 Task: Create in the project TrendForge and in the Backlog issue 'Login page not loading or unresponsive' a child issue 'Chatbot conversation user satisfaction optimization and testing', and assign it to team member softage.3@softage.net.
Action: Mouse moved to (201, 56)
Screenshot: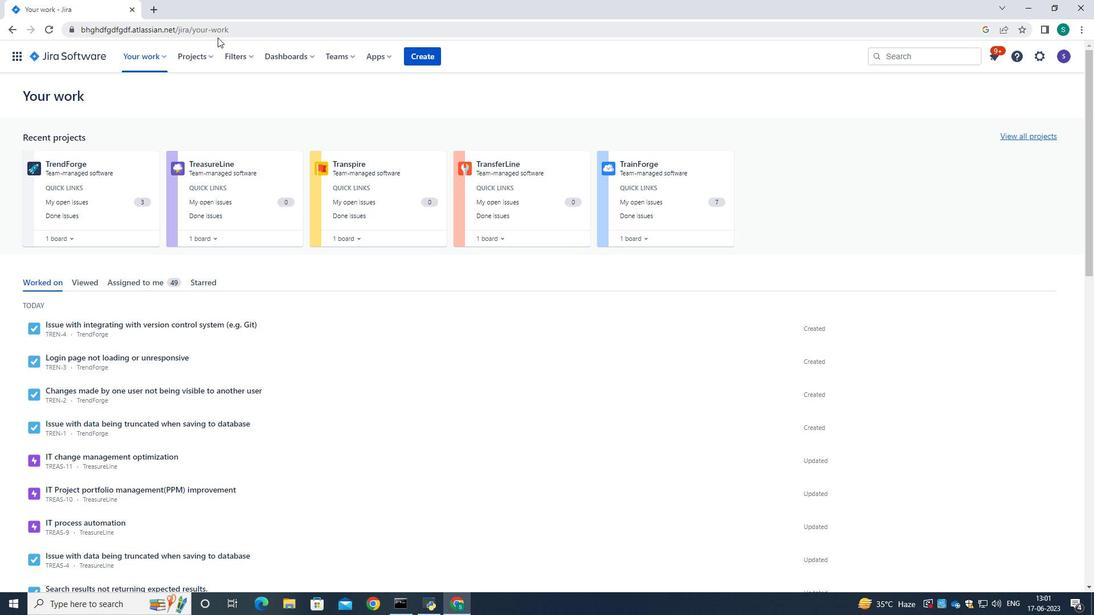
Action: Mouse pressed left at (201, 56)
Screenshot: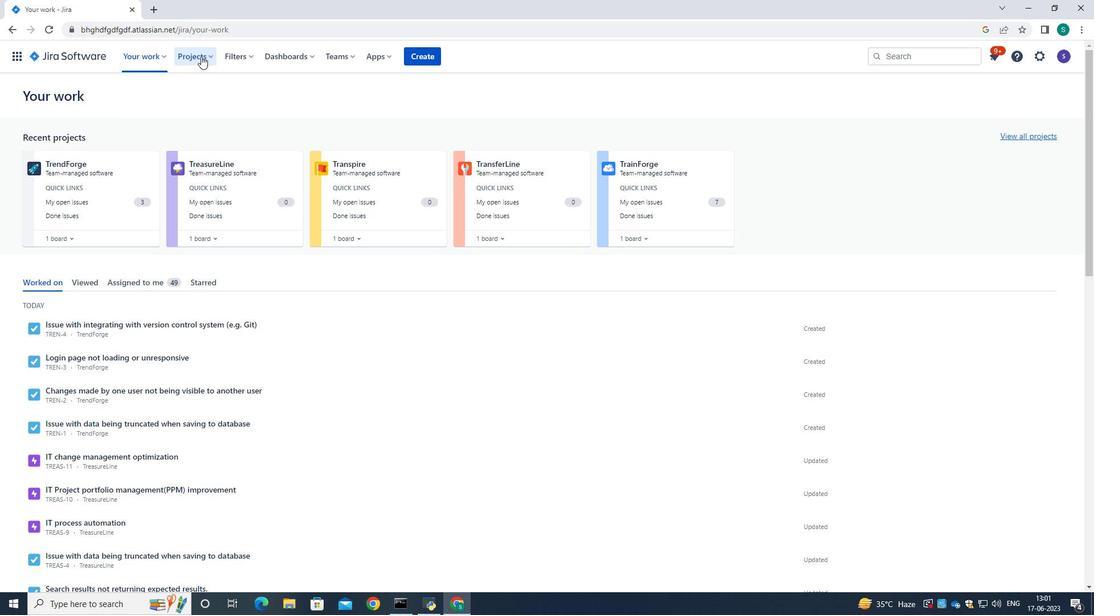 
Action: Mouse moved to (209, 105)
Screenshot: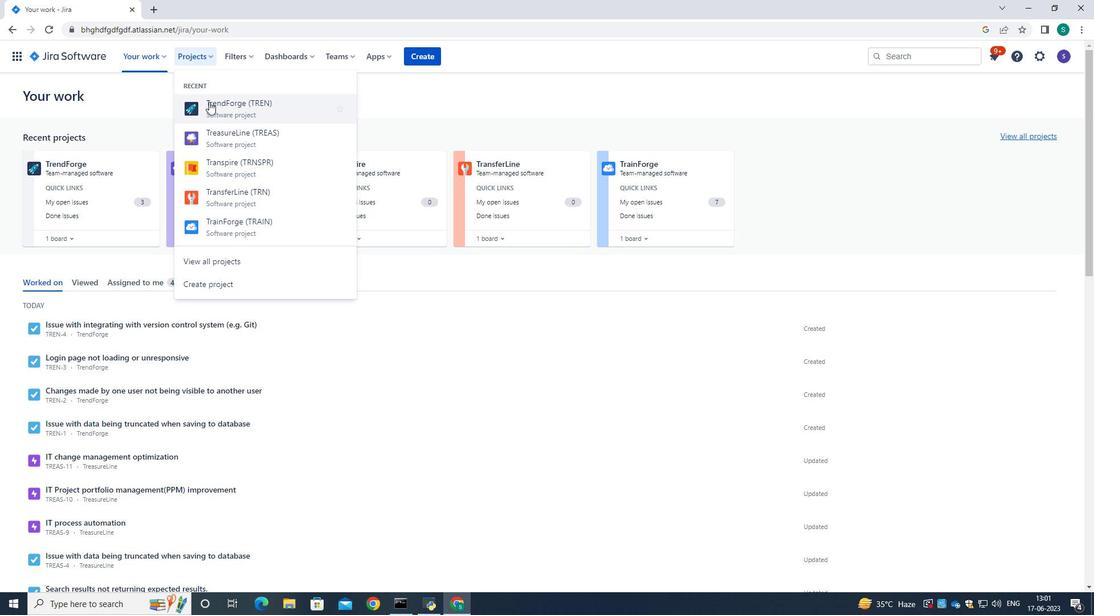 
Action: Mouse pressed left at (209, 105)
Screenshot: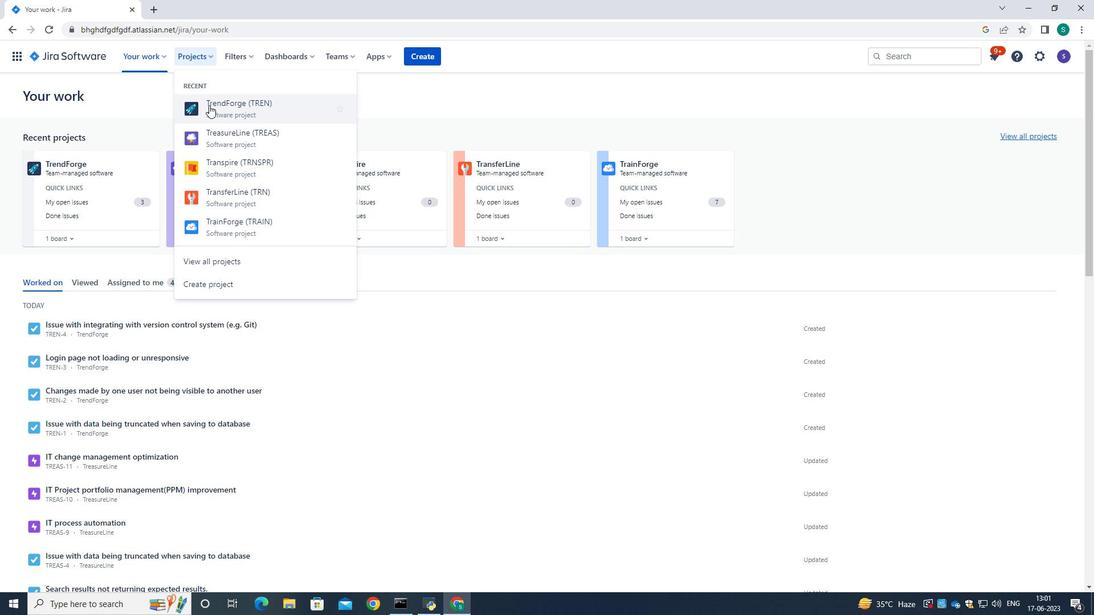 
Action: Mouse moved to (70, 178)
Screenshot: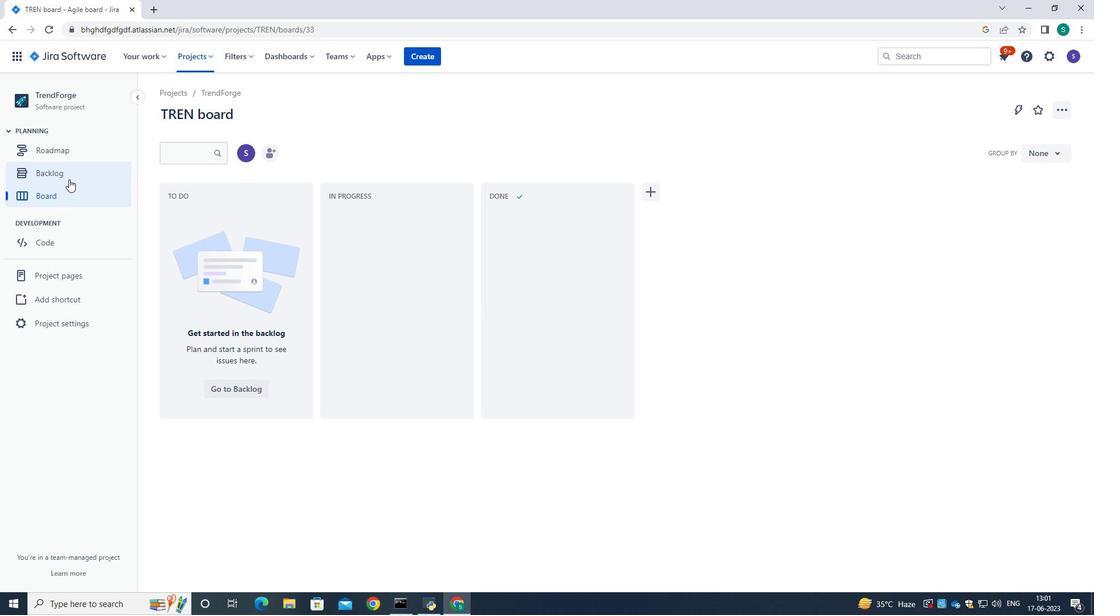 
Action: Mouse pressed left at (70, 178)
Screenshot: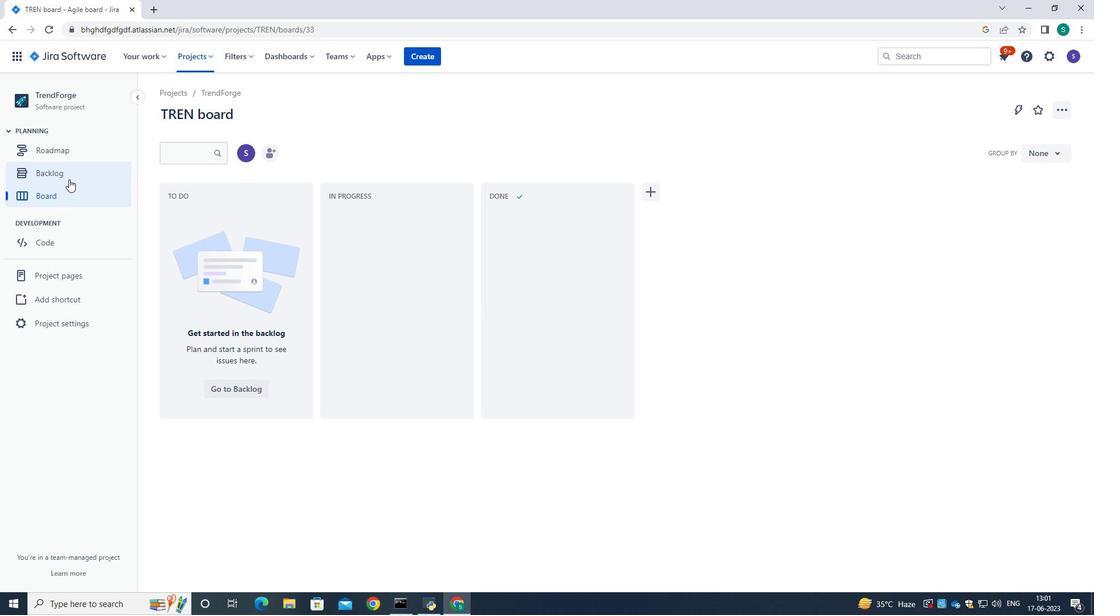 
Action: Mouse moved to (420, 254)
Screenshot: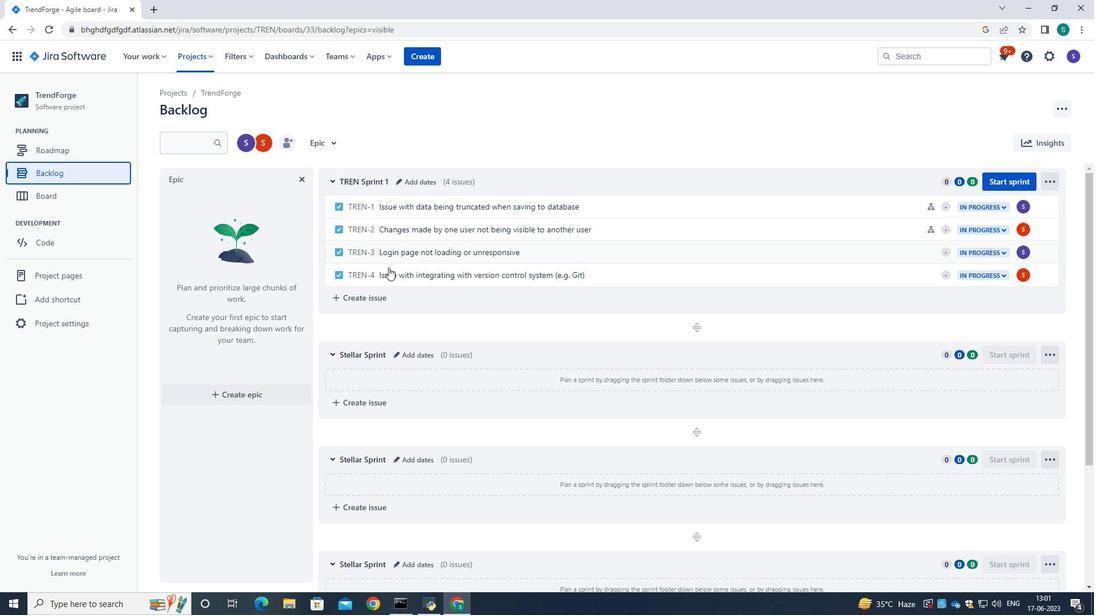 
Action: Mouse pressed left at (420, 254)
Screenshot: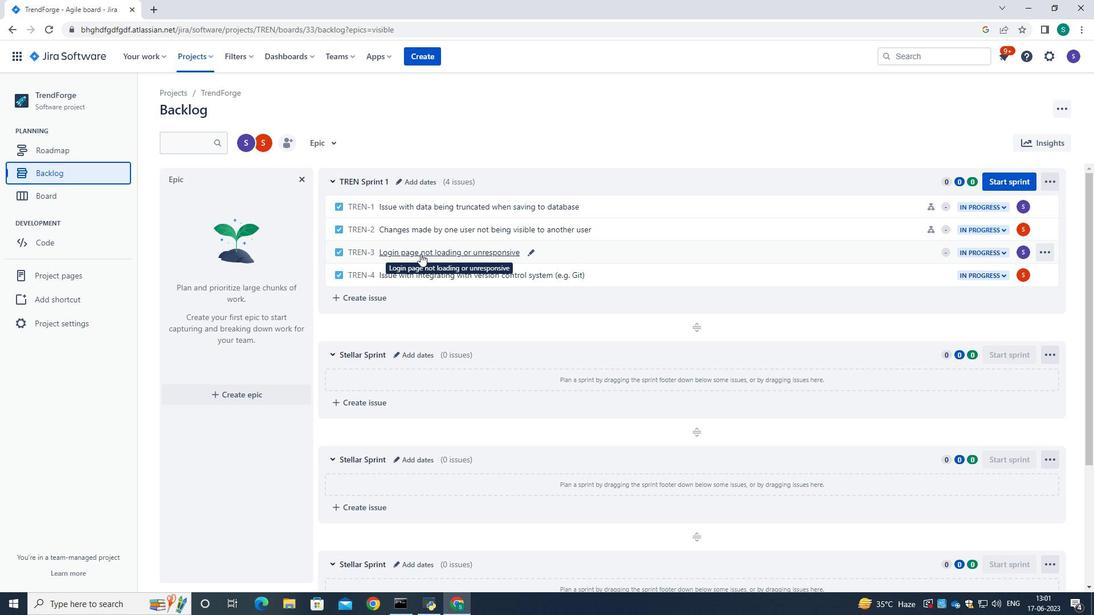 
Action: Mouse moved to (901, 242)
Screenshot: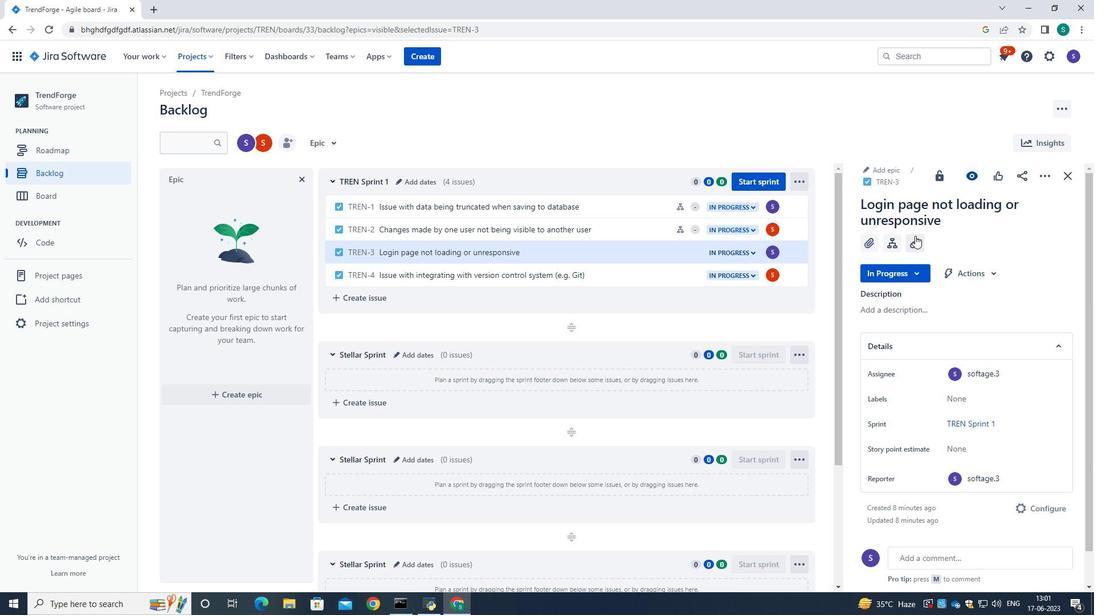 
Action: Mouse pressed left at (901, 242)
Screenshot: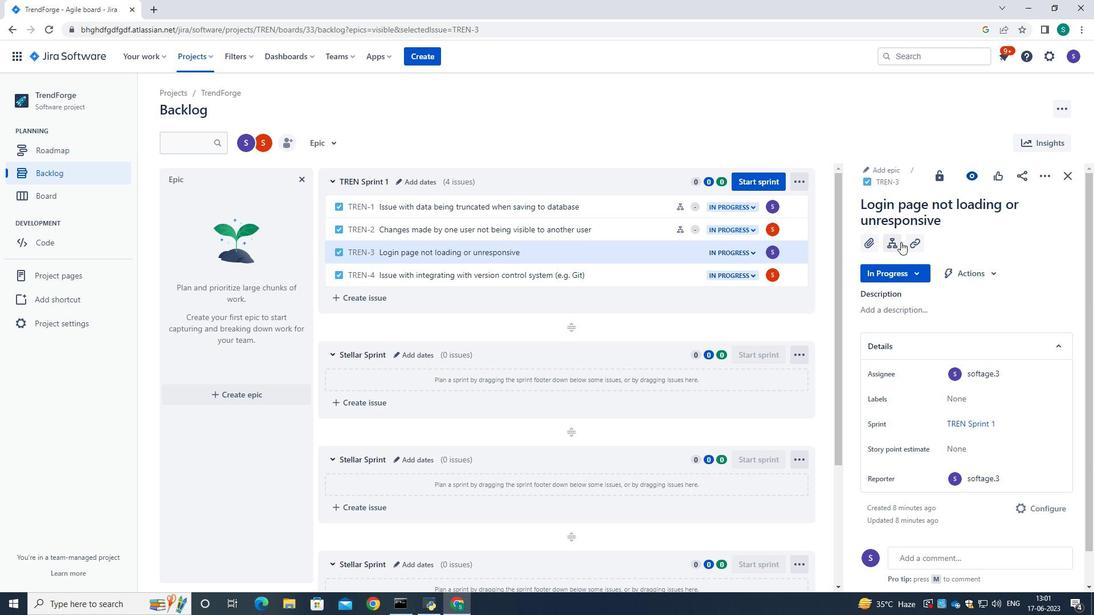 
Action: Mouse moved to (898, 355)
Screenshot: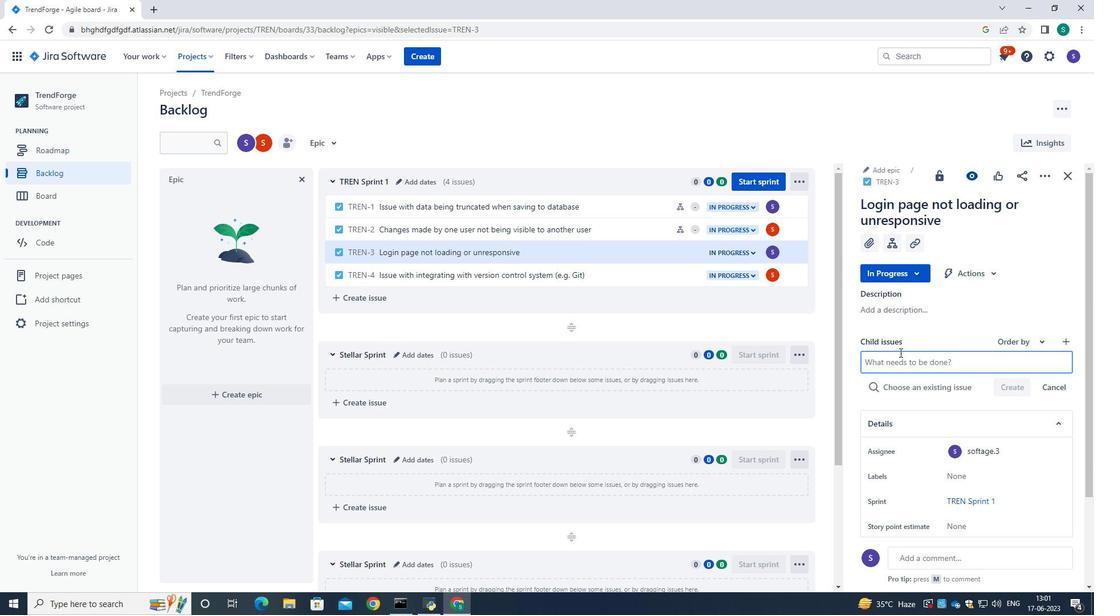 
Action: Mouse pressed left at (898, 355)
Screenshot: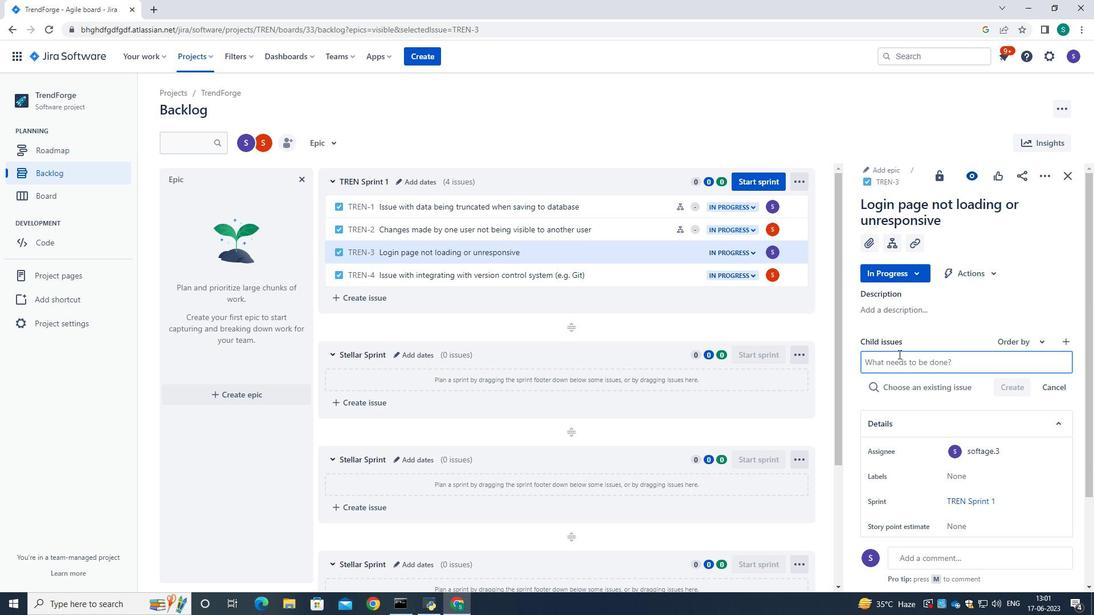 
Action: Key pressed <Key.caps_lock>C<Key.caps_lock>hatbot<Key.space>conversation<Key.space>user<Key.space>satisfaction<Key.space>s<Key.backspace>optimization<Key.space>and<Key.space>tesitng
Screenshot: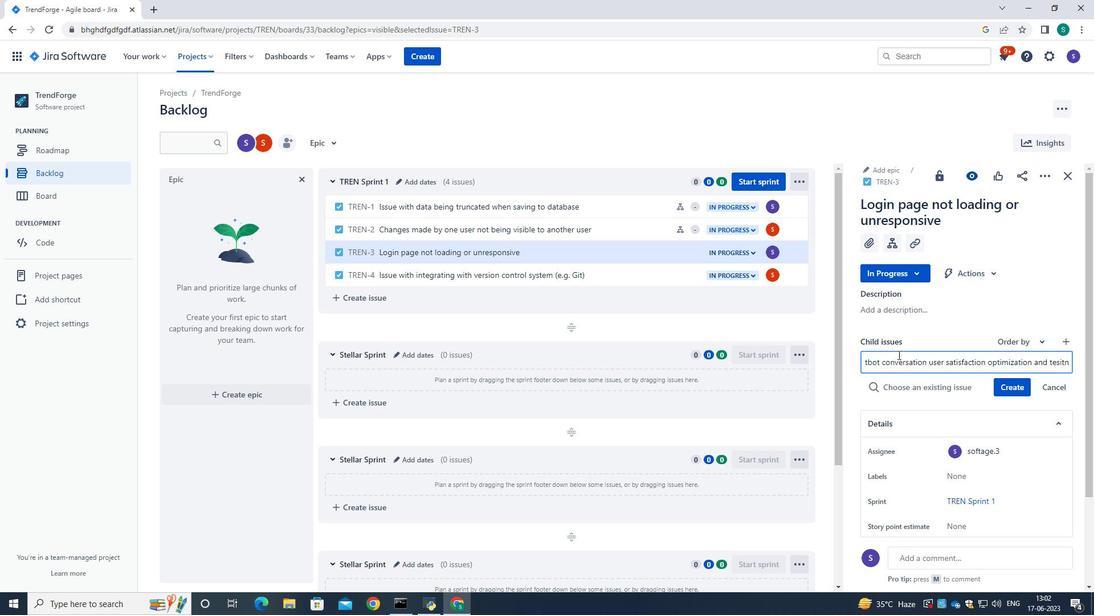 
Action: Mouse moved to (1021, 391)
Screenshot: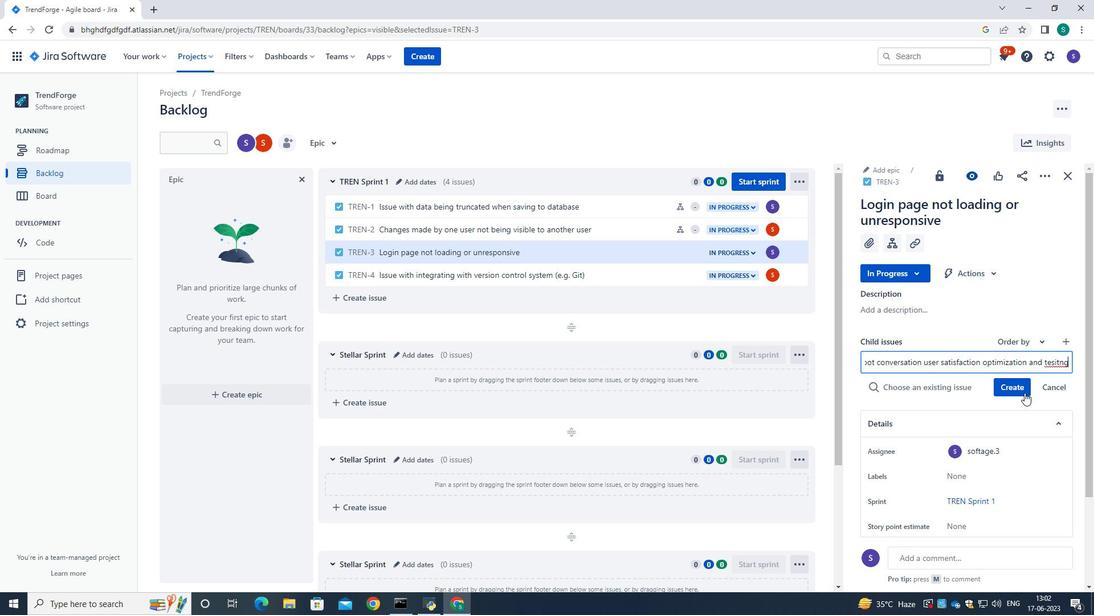 
Action: Mouse pressed left at (1021, 391)
Screenshot: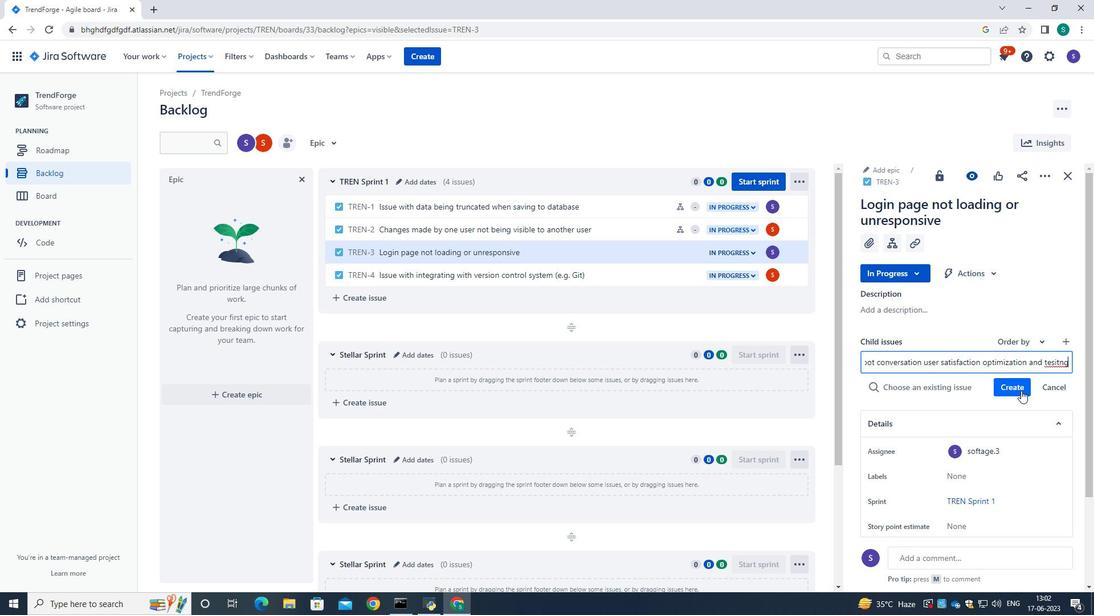
Action: Mouse moved to (1034, 367)
Screenshot: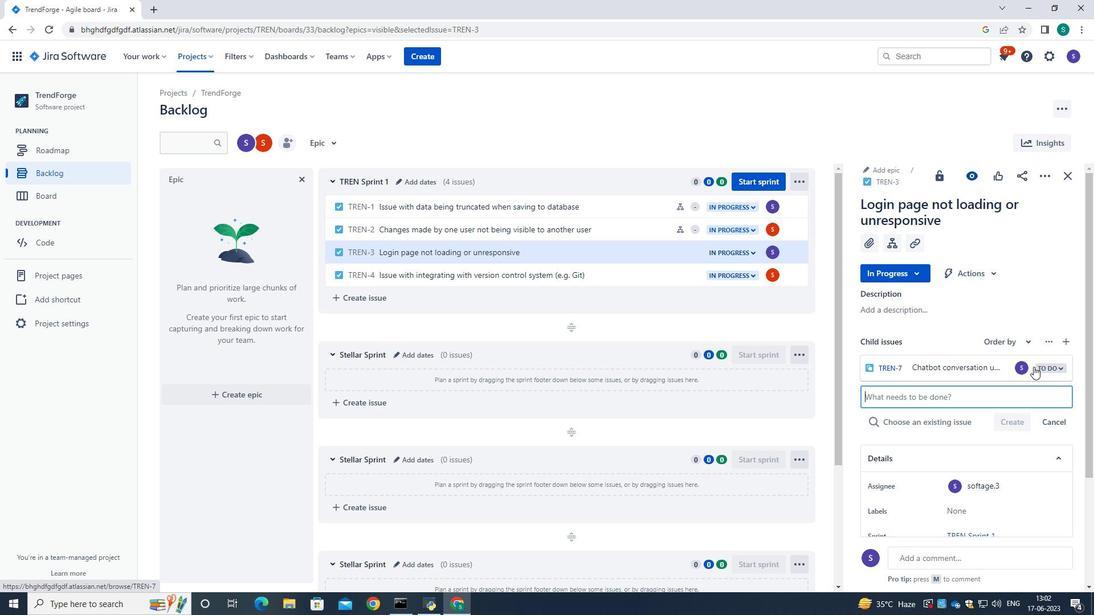 
Action: Mouse pressed left at (1034, 367)
Screenshot: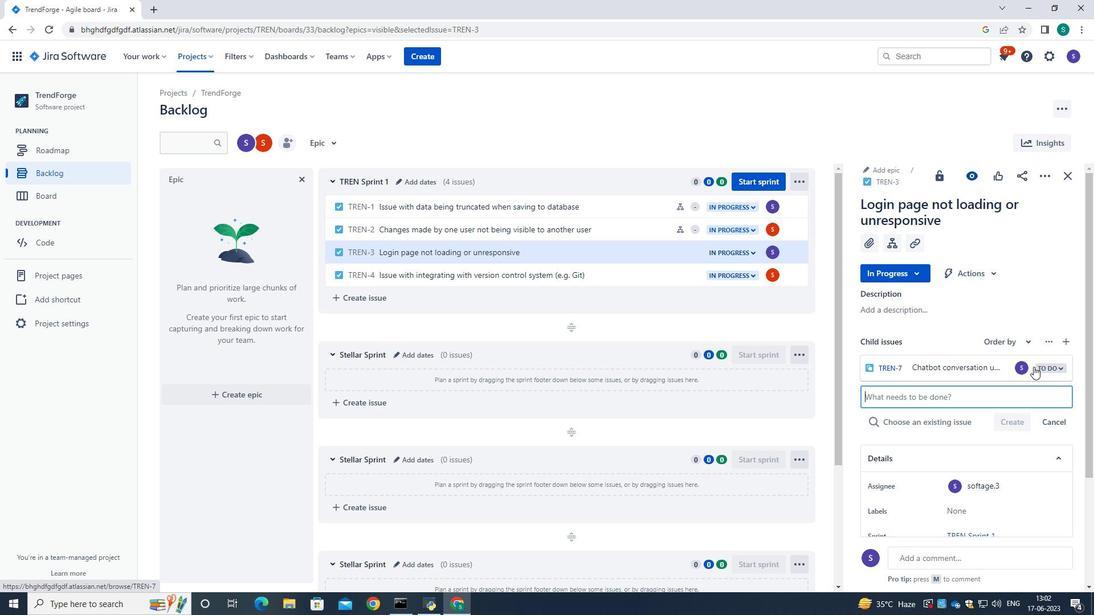 
Action: Mouse moved to (982, 330)
Screenshot: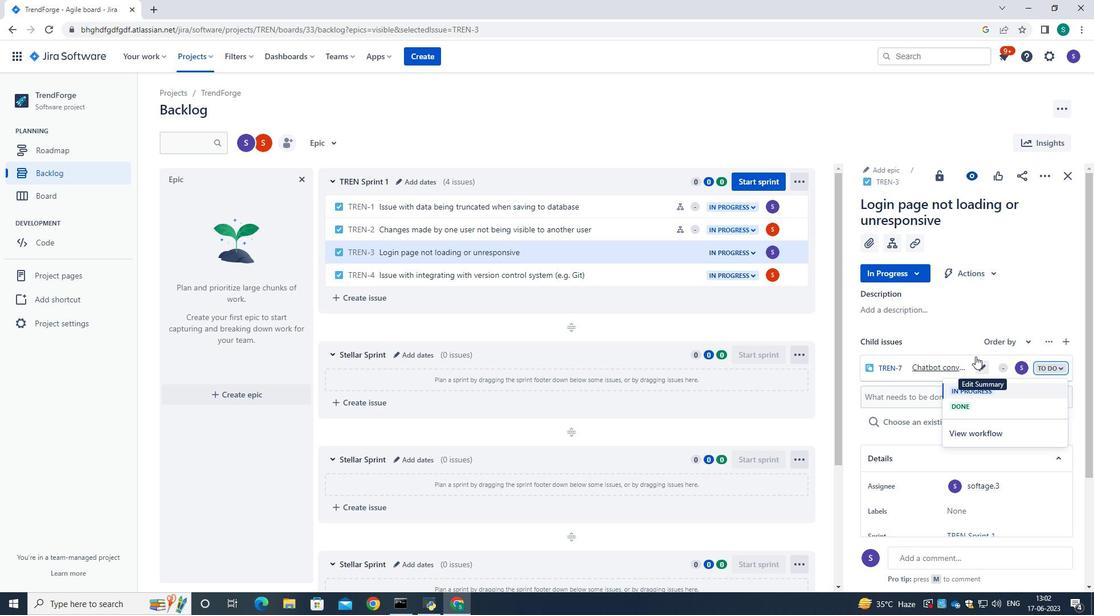 
Action: Mouse pressed left at (982, 330)
Screenshot: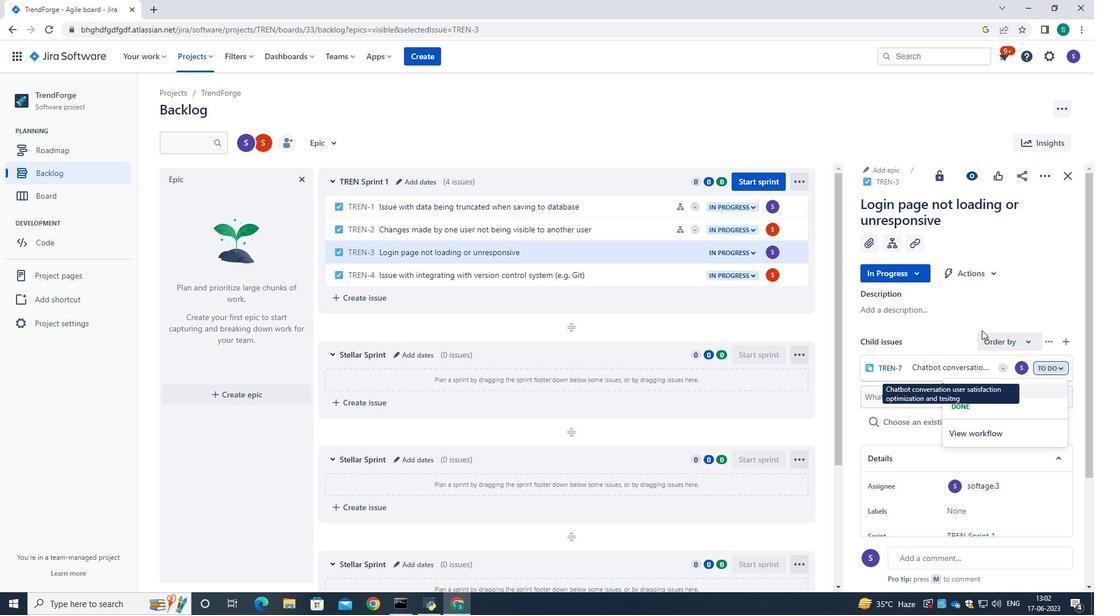 
Action: Mouse moved to (986, 369)
Screenshot: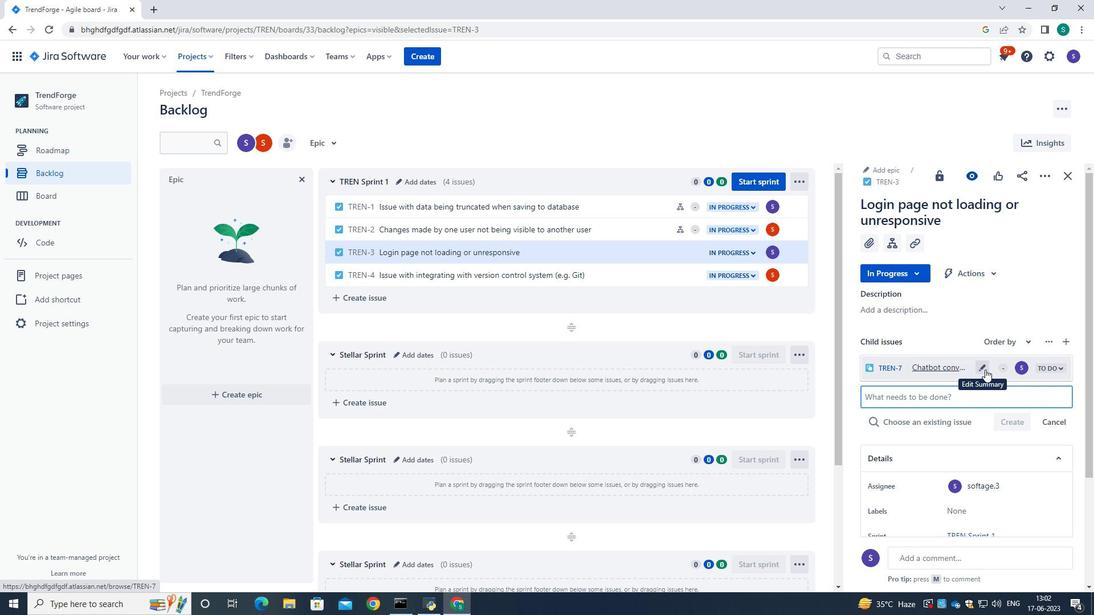 
Action: Mouse pressed left at (986, 369)
Screenshot: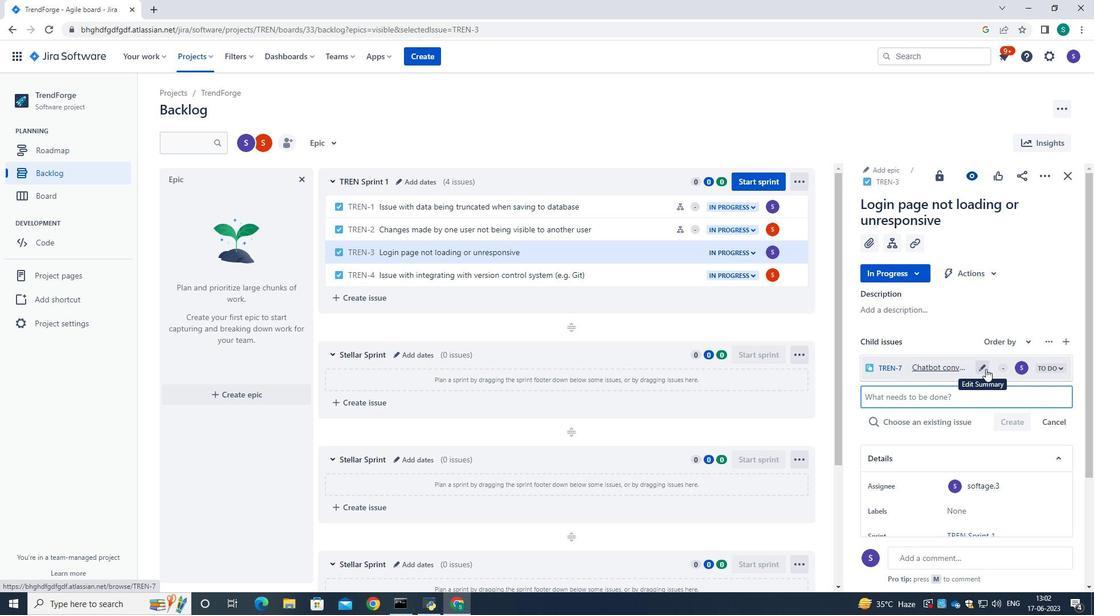 
Action: Mouse moved to (975, 367)
Screenshot: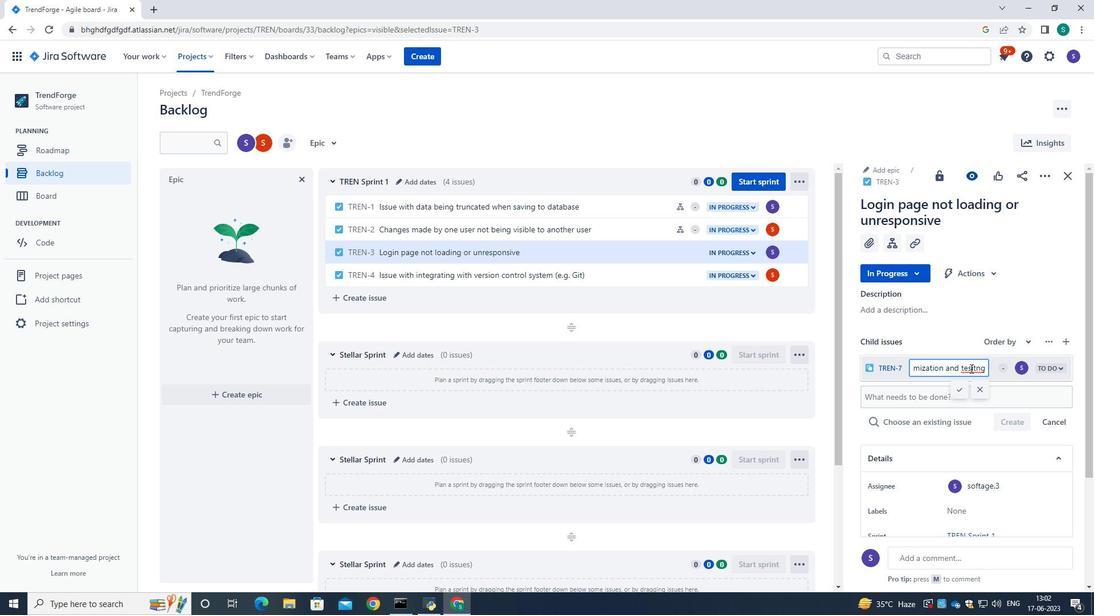 
Action: Mouse pressed left at (975, 367)
Screenshot: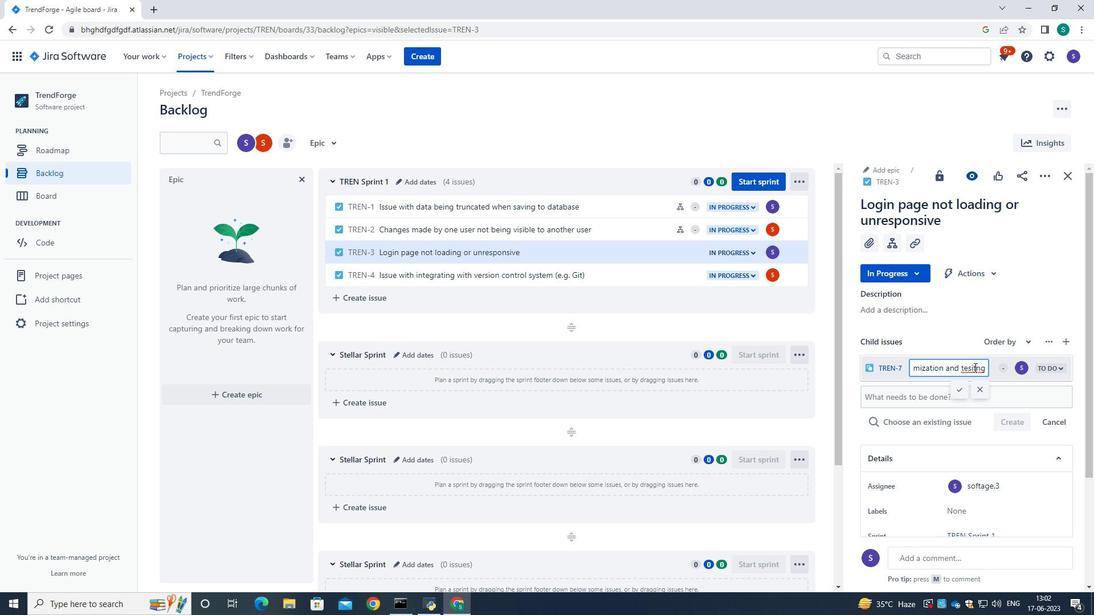 
Action: Mouse moved to (979, 367)
Screenshot: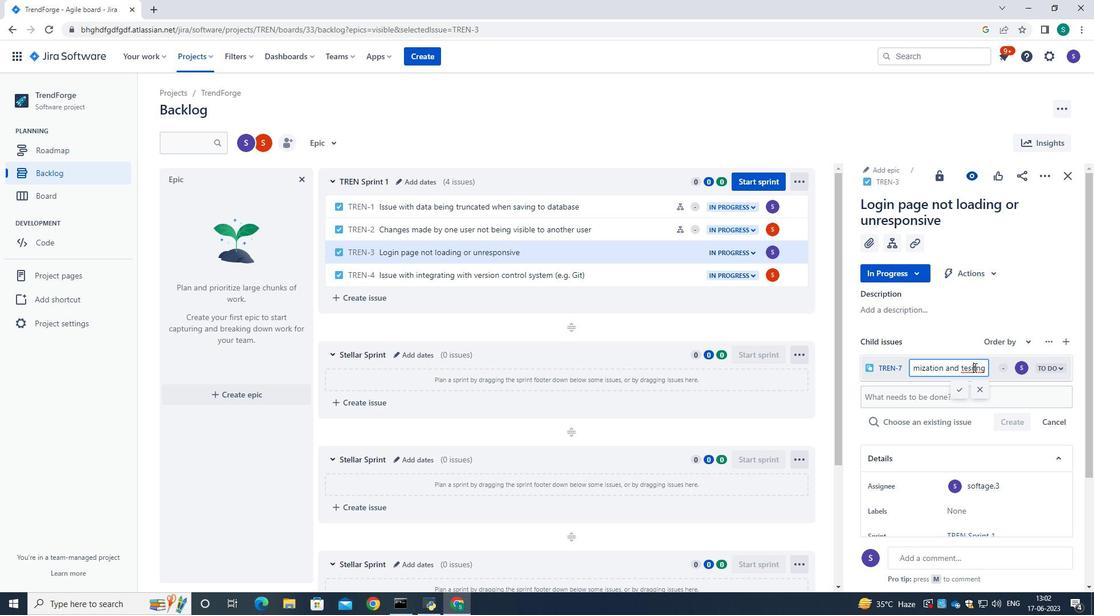 
Action: Key pressed <Key.backspace>
Screenshot: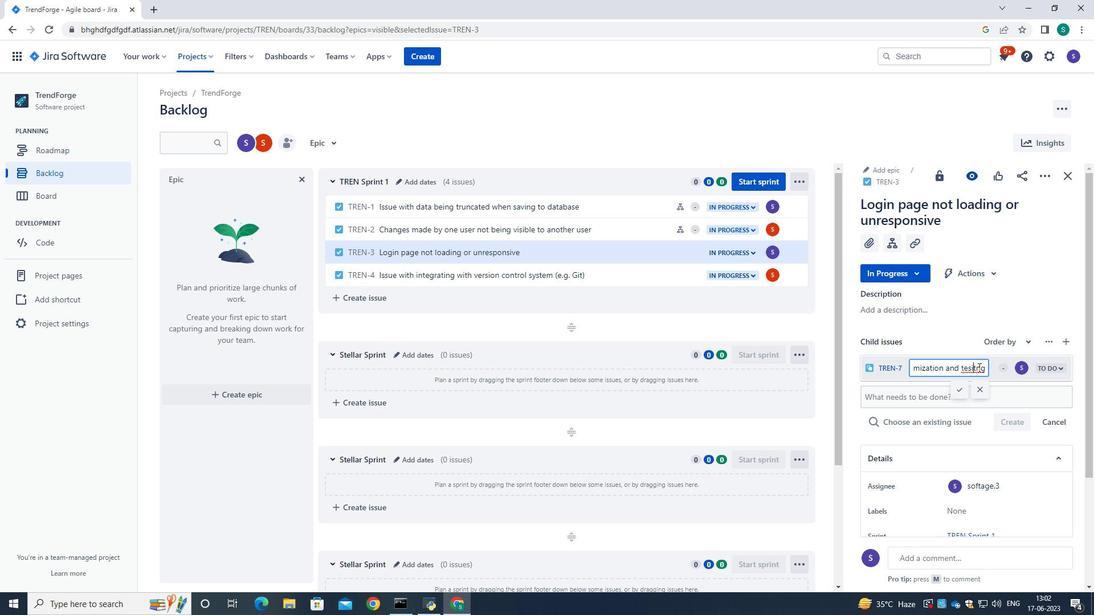 
Action: Mouse moved to (976, 368)
Screenshot: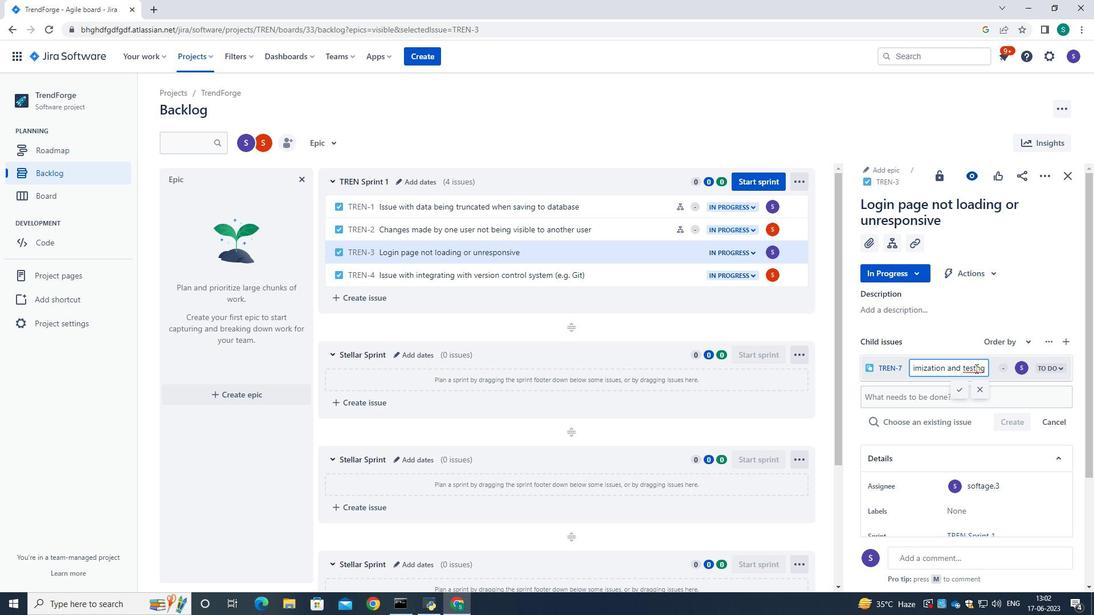 
Action: Mouse pressed left at (976, 368)
Screenshot: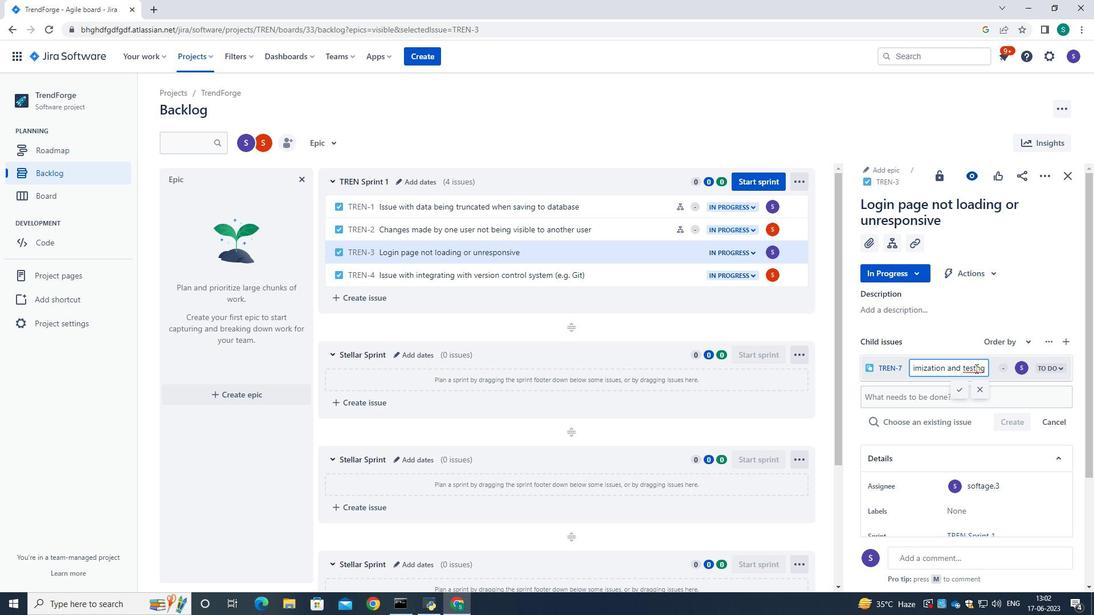 
Action: Mouse moved to (983, 368)
Screenshot: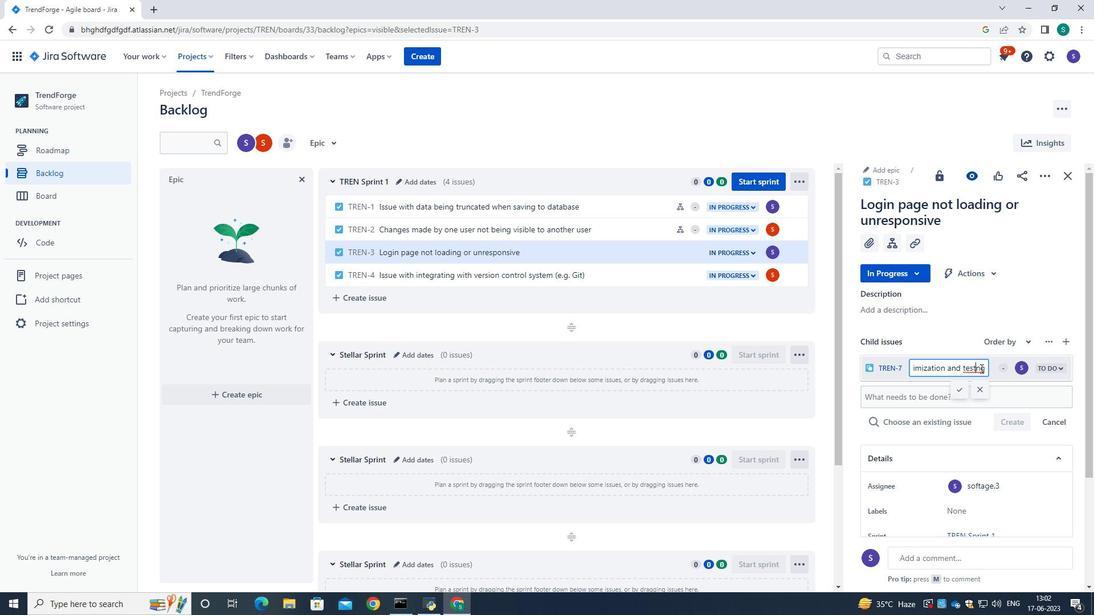 
Action: Key pressed i
Screenshot: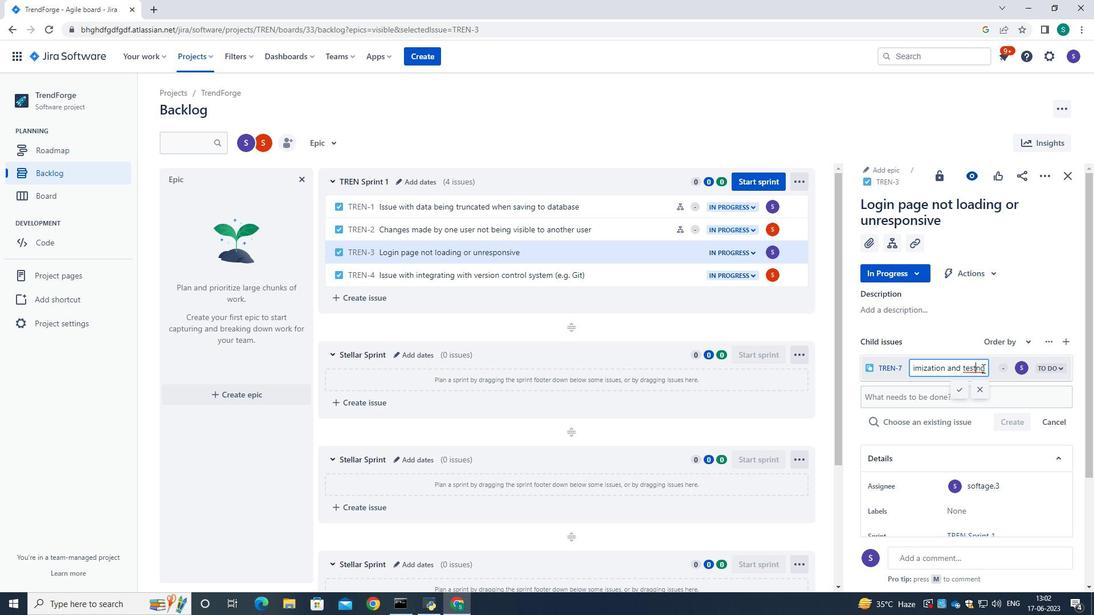 
Action: Mouse moved to (966, 390)
Screenshot: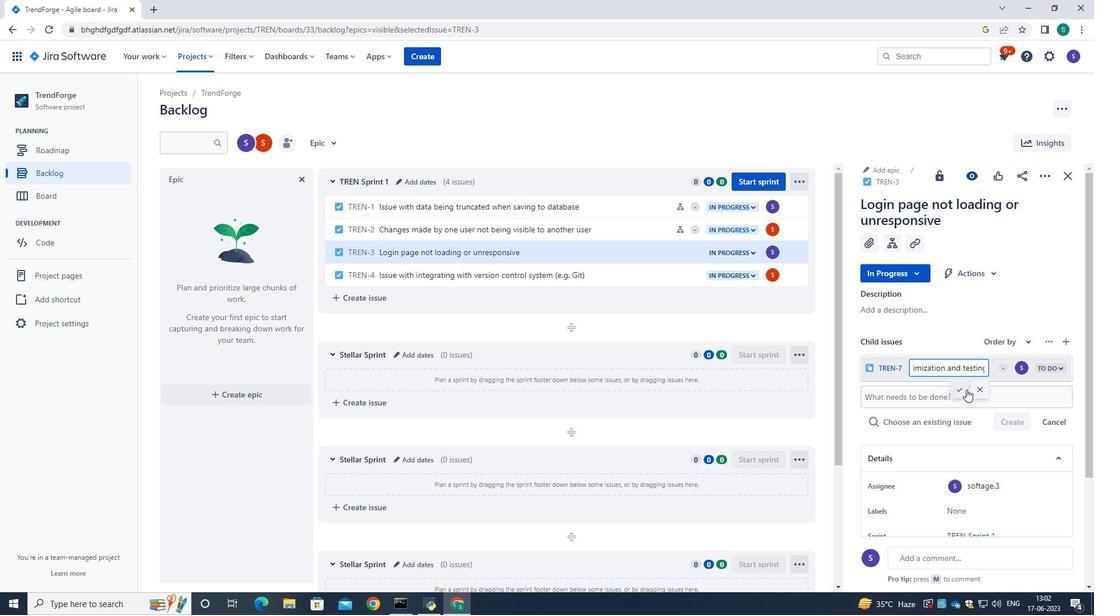 
Action: Mouse pressed left at (966, 390)
Screenshot: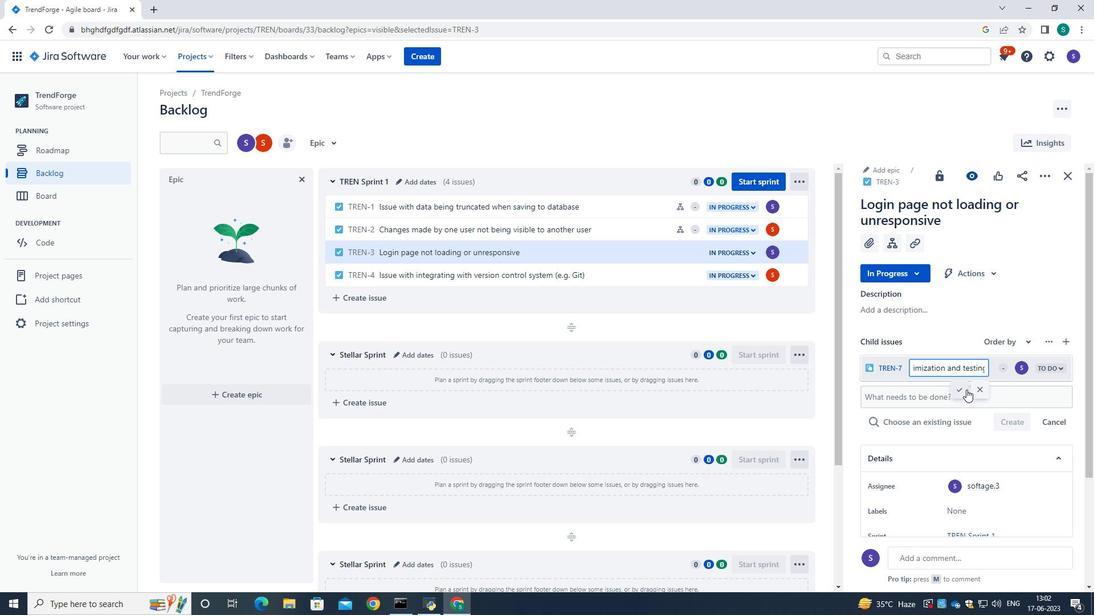 
Action: Mouse moved to (1019, 371)
Screenshot: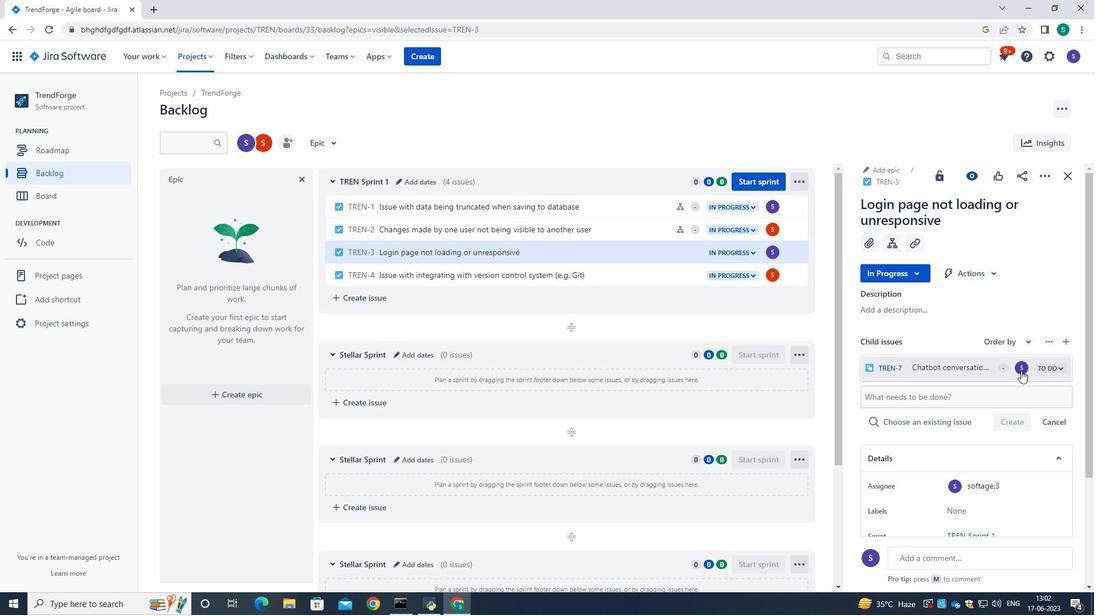 
Action: Mouse pressed left at (1019, 371)
Screenshot: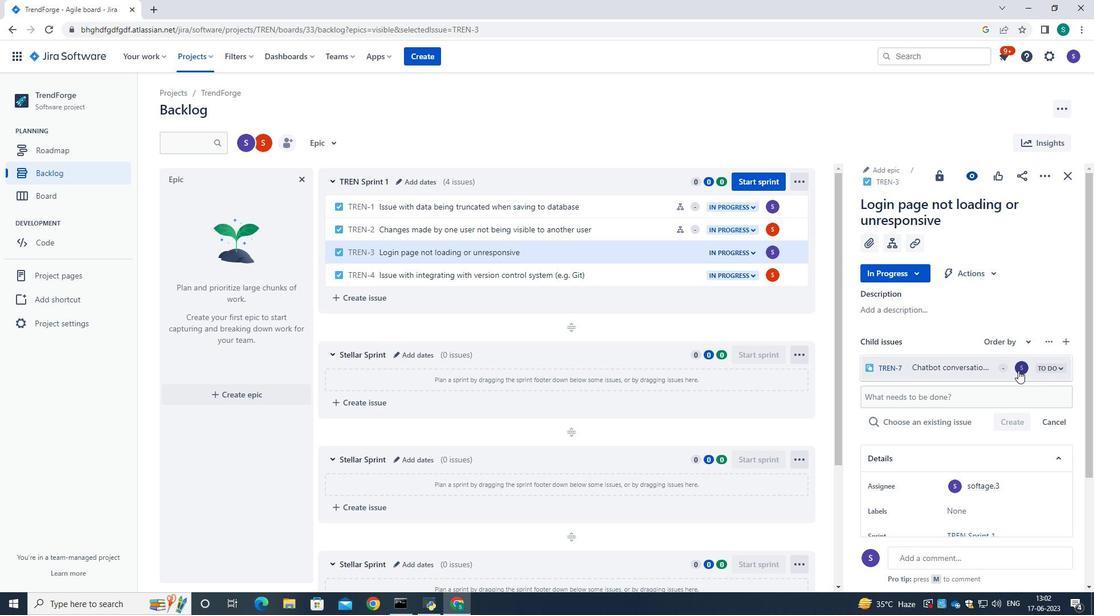 
Action: Mouse moved to (928, 343)
Screenshot: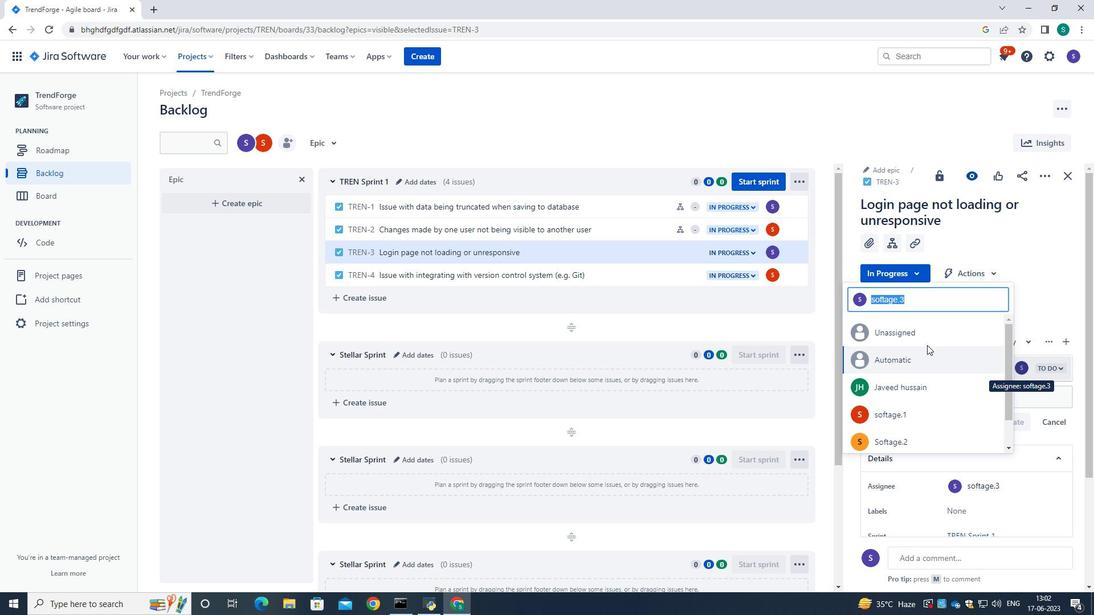 
Action: Key pressed softage.3<Key.shift>@softage.net
Screenshot: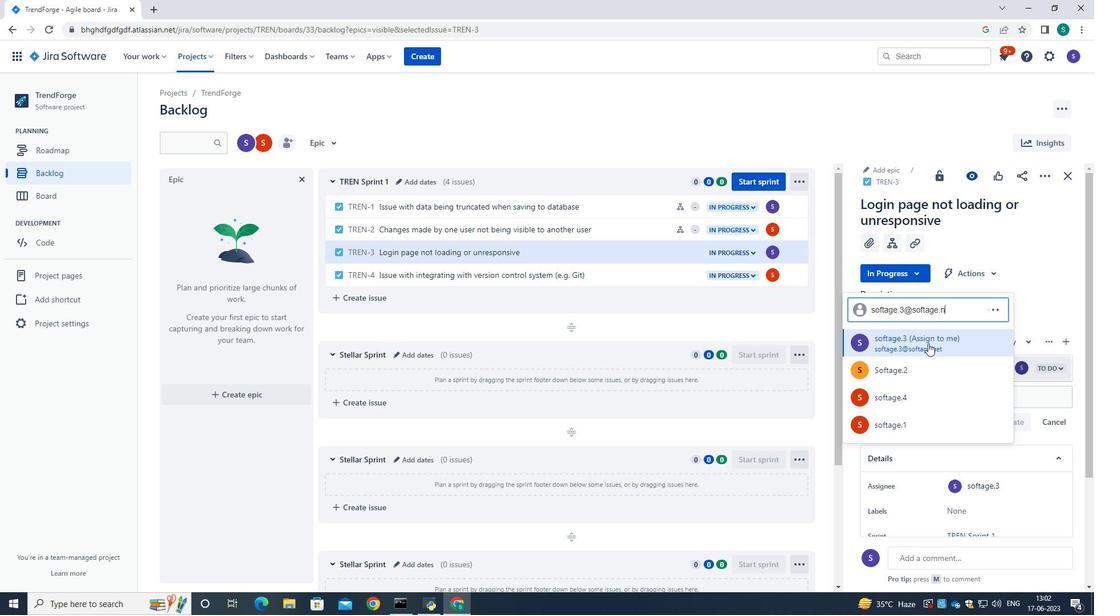 
Action: Mouse moved to (918, 361)
Screenshot: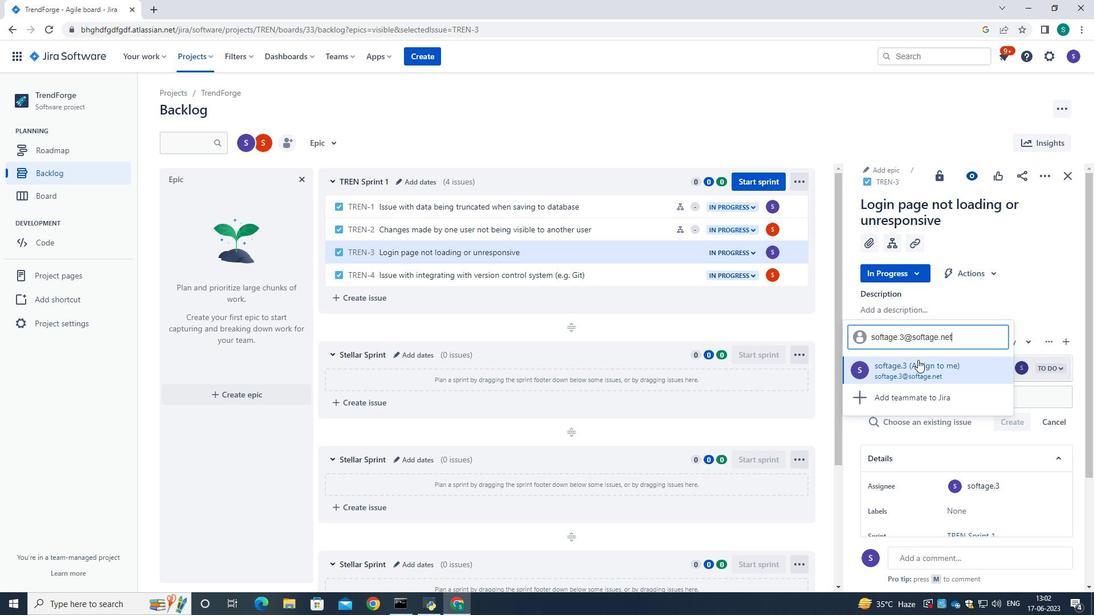 
Action: Mouse pressed left at (918, 361)
Screenshot: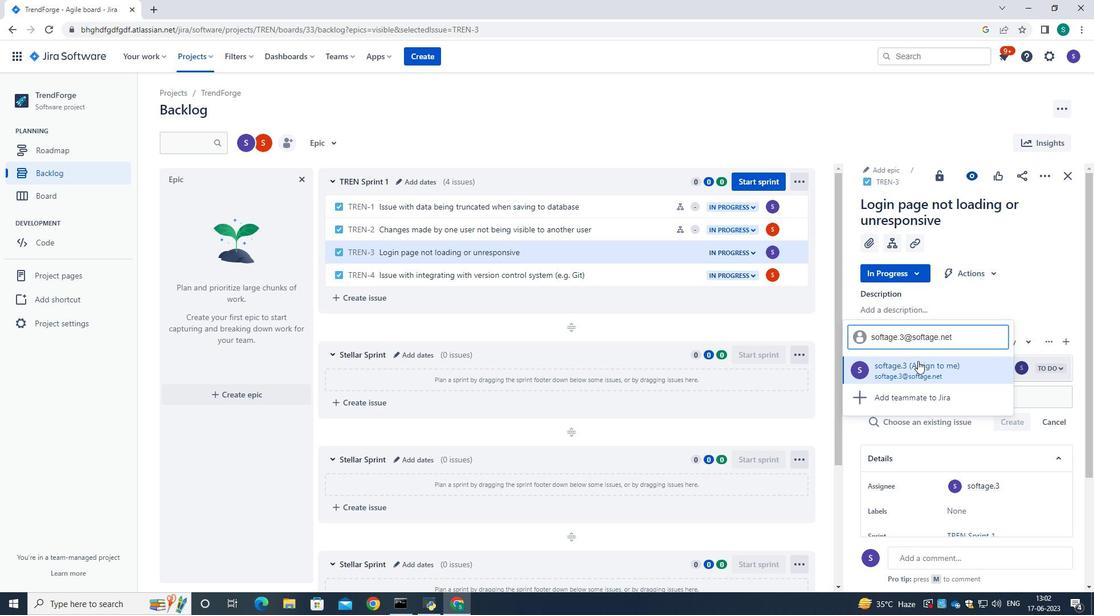 
Action: Mouse moved to (995, 315)
Screenshot: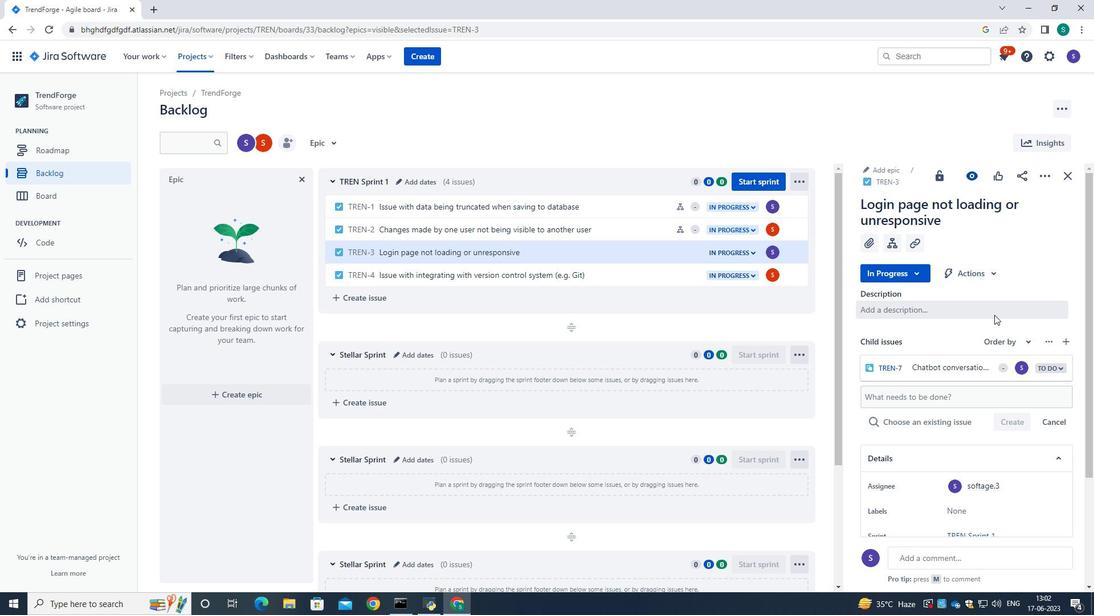 
